 Task: Write and save a response "If a user needs to get somewhere e.g. commuting to work, why not get a ride from someone who is going to the same direction daily".
Action: Mouse moved to (539, 66)
Screenshot: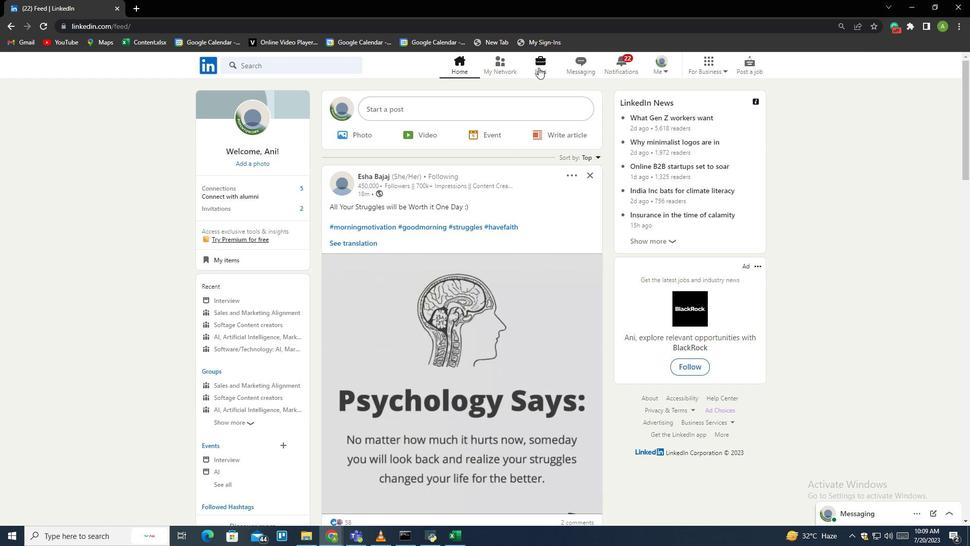 
Action: Mouse pressed left at (539, 66)
Screenshot: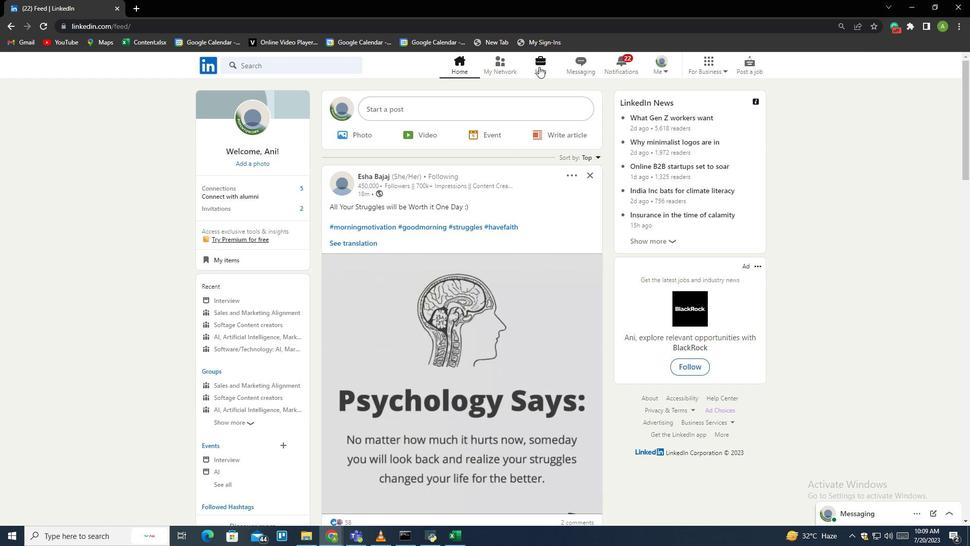 
Action: Mouse moved to (241, 342)
Screenshot: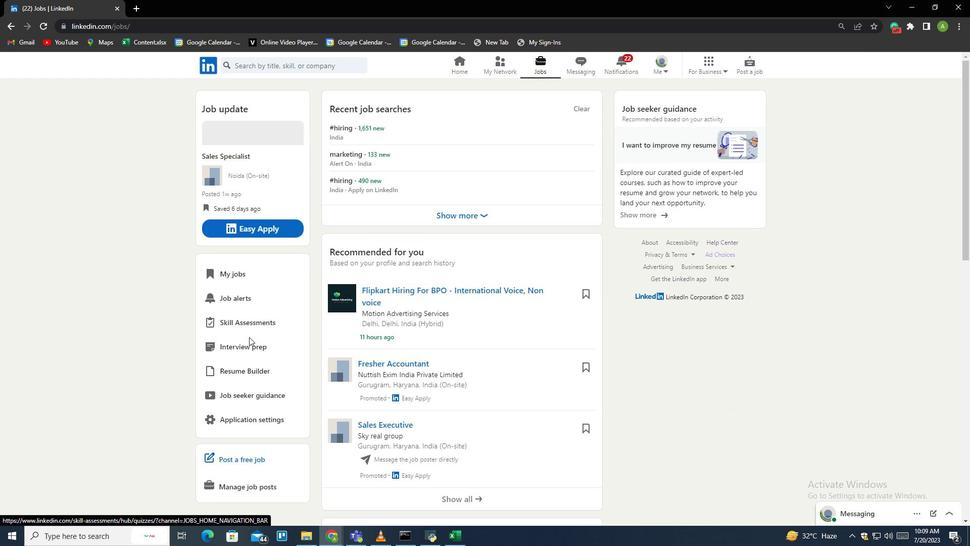
Action: Mouse pressed left at (241, 342)
Screenshot: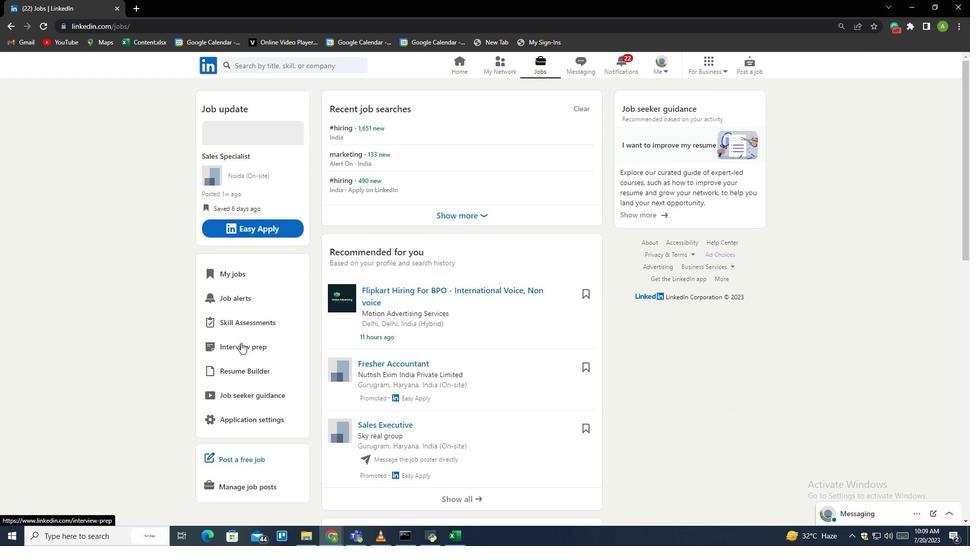 
Action: Mouse moved to (309, 111)
Screenshot: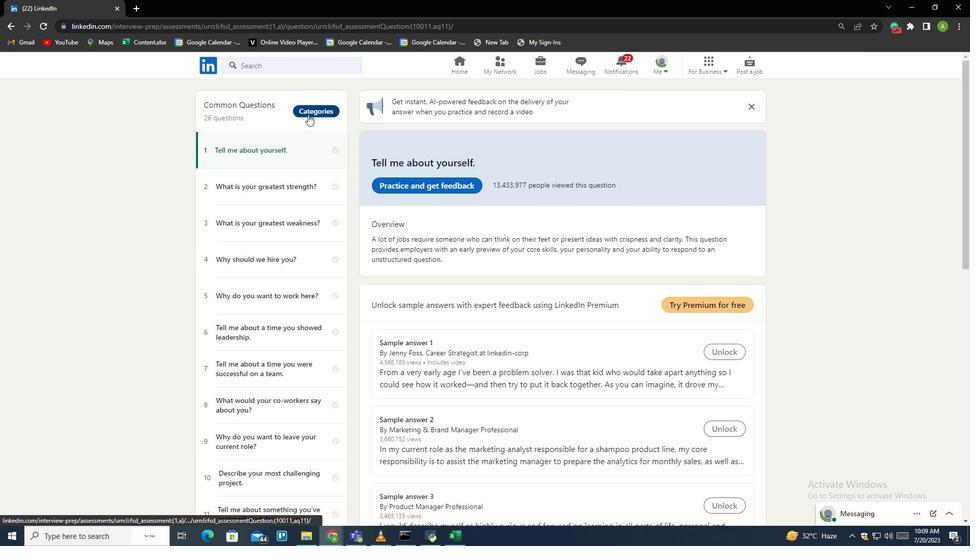 
Action: Mouse pressed left at (309, 111)
Screenshot: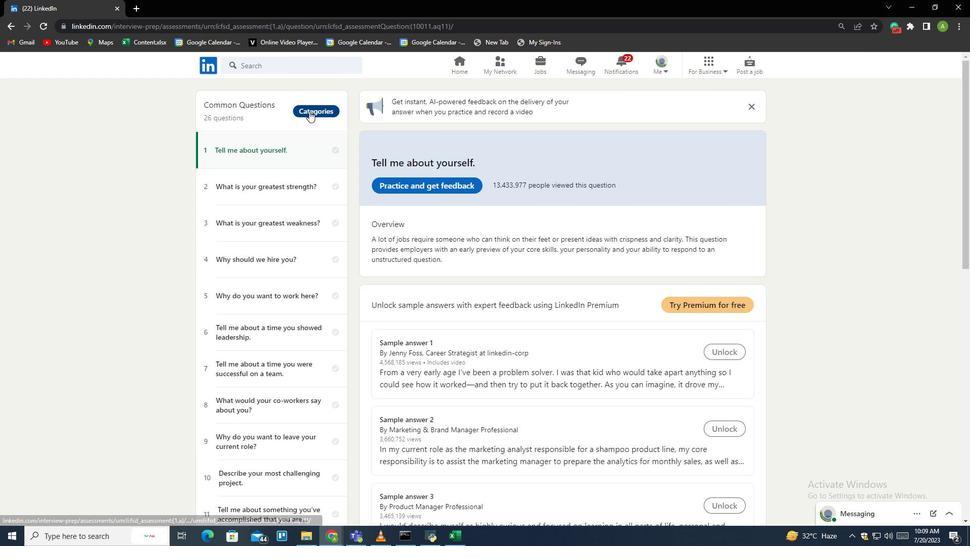 
Action: Mouse moved to (245, 505)
Screenshot: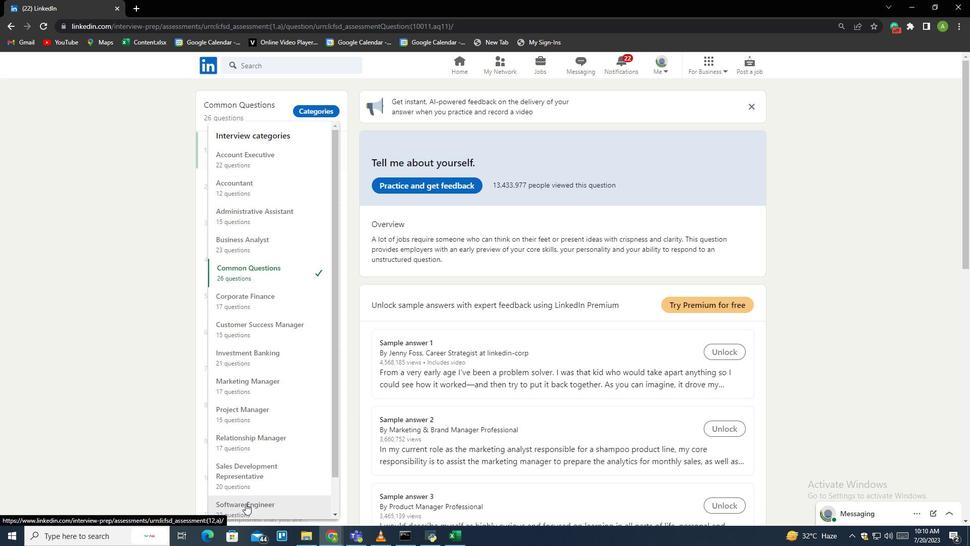 
Action: Mouse pressed left at (245, 505)
Screenshot: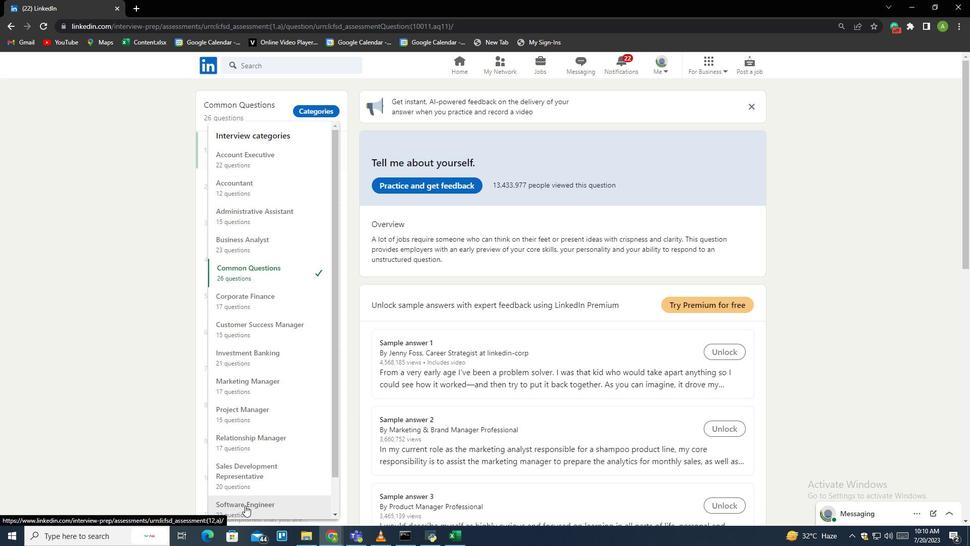 
Action: Mouse moved to (265, 230)
Screenshot: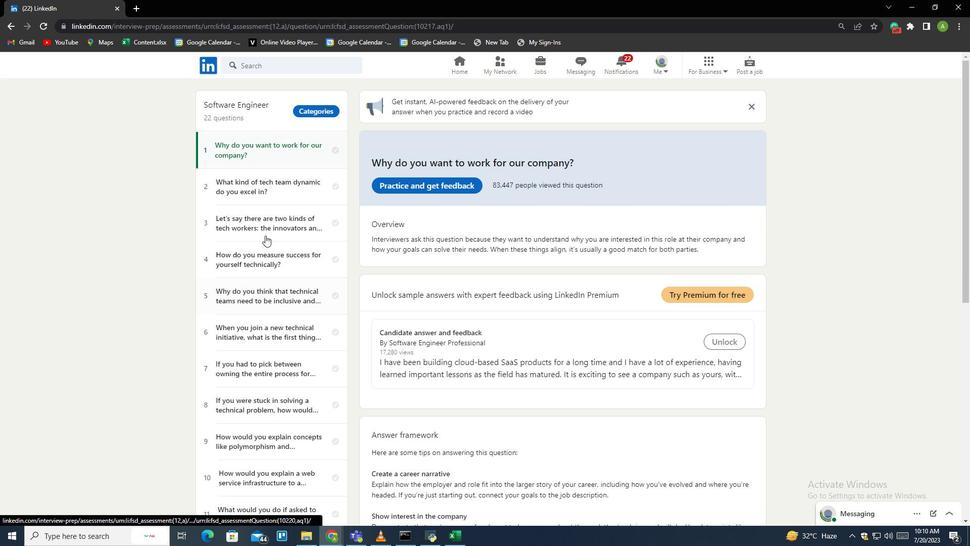 
Action: Mouse scrolled (265, 230) with delta (0, 0)
Screenshot: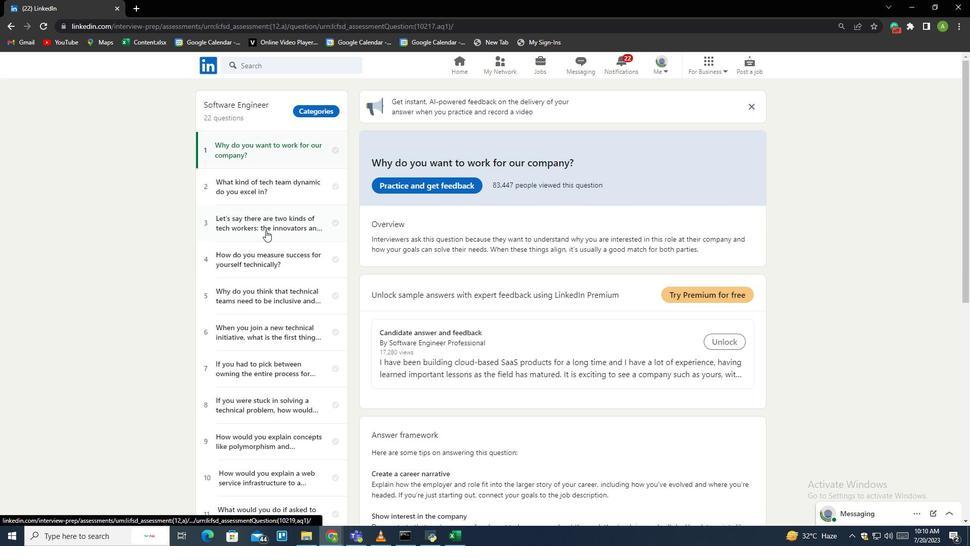 
Action: Mouse scrolled (265, 230) with delta (0, 0)
Screenshot: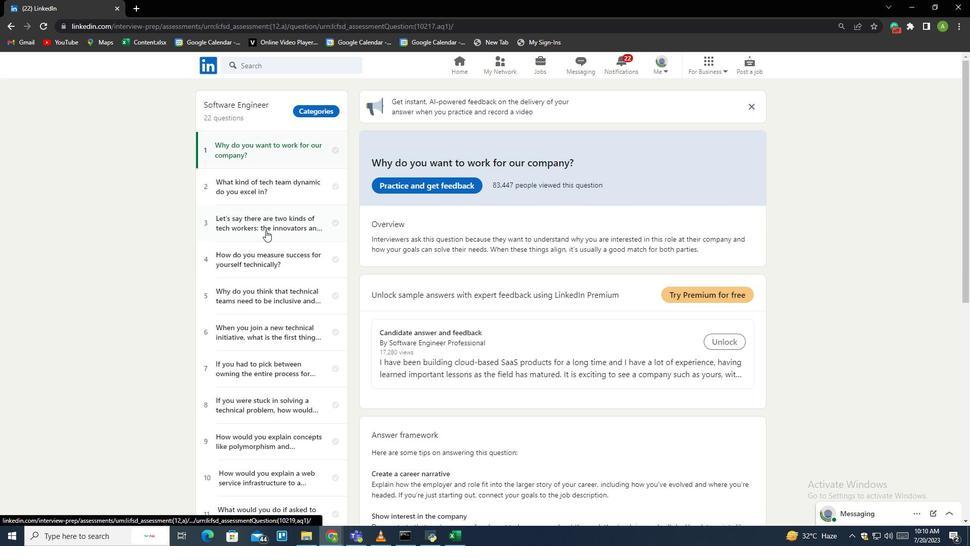 
Action: Mouse scrolled (265, 230) with delta (0, 0)
Screenshot: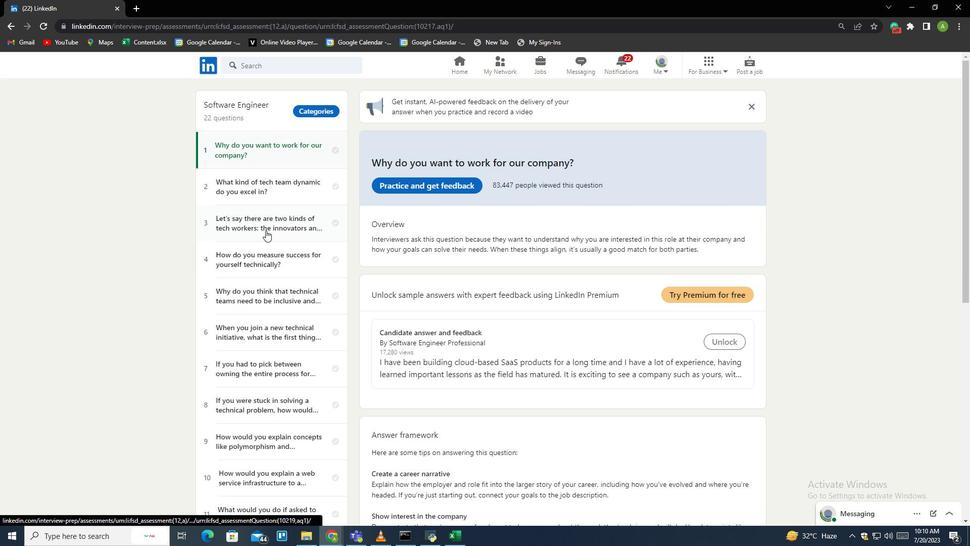 
Action: Mouse scrolled (265, 230) with delta (0, 0)
Screenshot: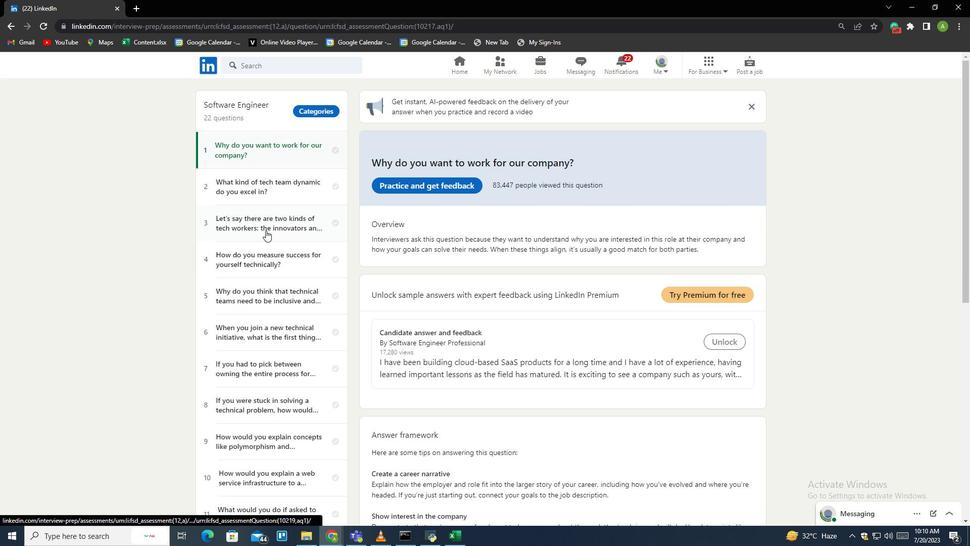 
Action: Mouse scrolled (265, 230) with delta (0, 0)
Screenshot: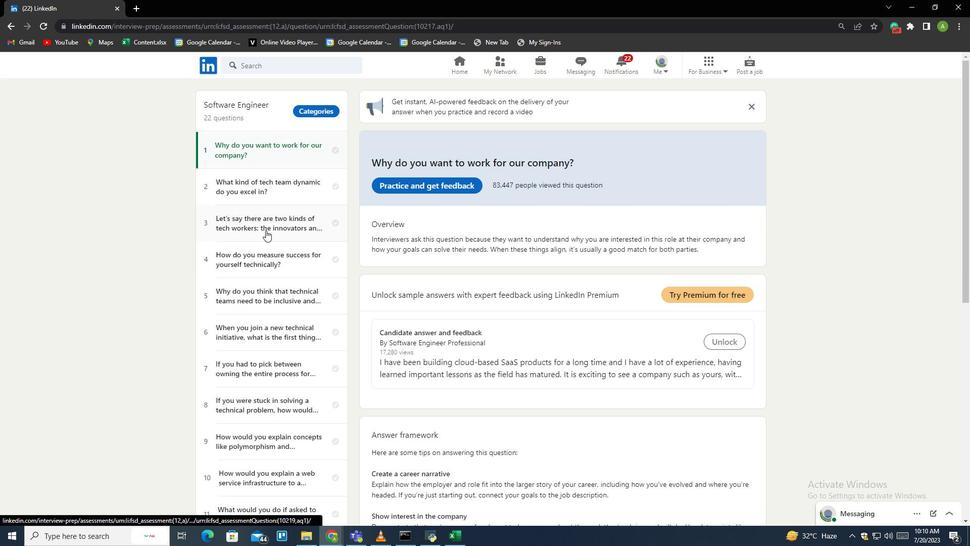 
Action: Mouse moved to (253, 332)
Screenshot: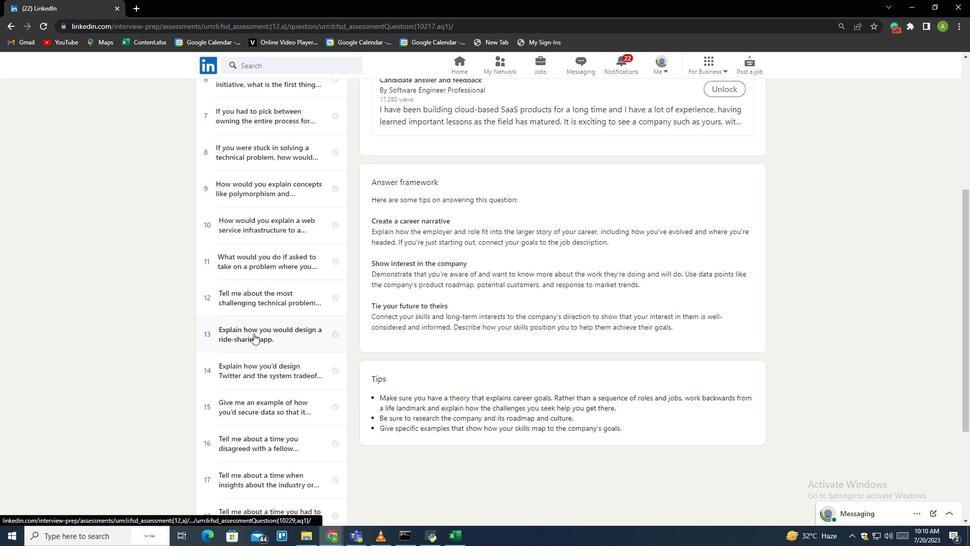 
Action: Mouse pressed left at (253, 332)
Screenshot: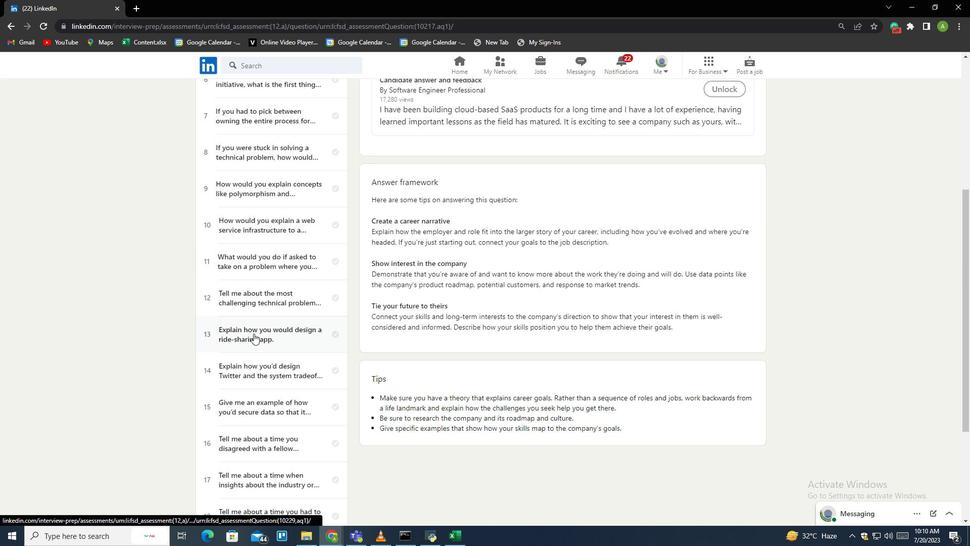 
Action: Mouse moved to (407, 186)
Screenshot: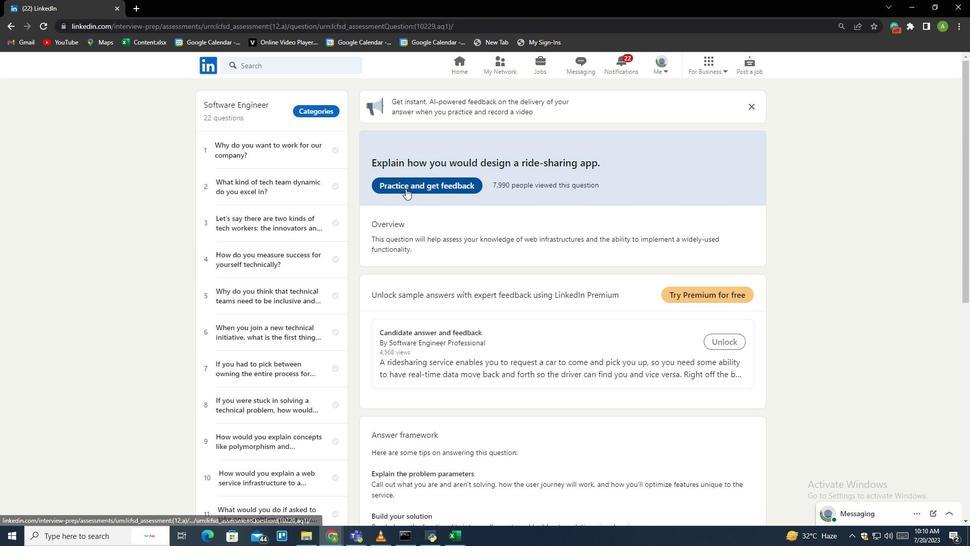 
Action: Mouse pressed left at (407, 186)
Screenshot: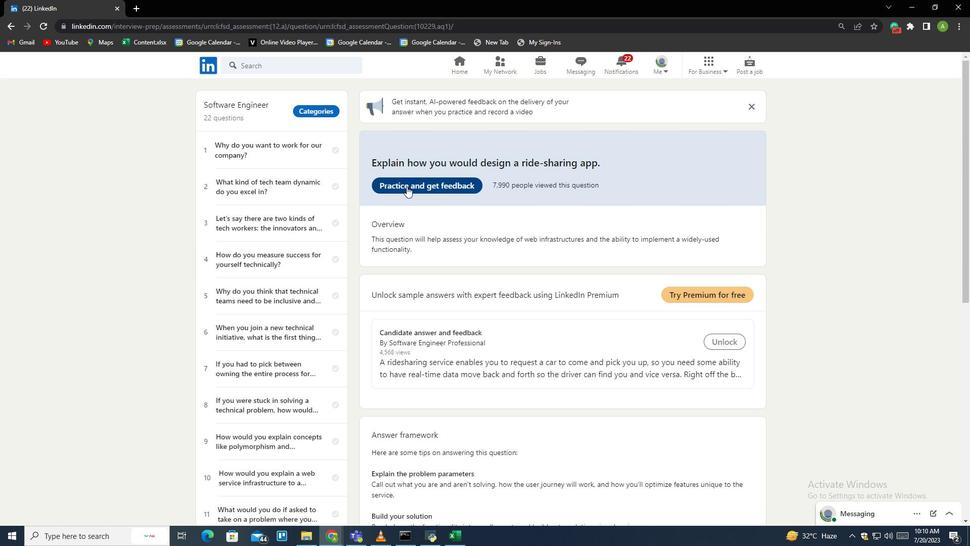 
Action: Mouse moved to (465, 319)
Screenshot: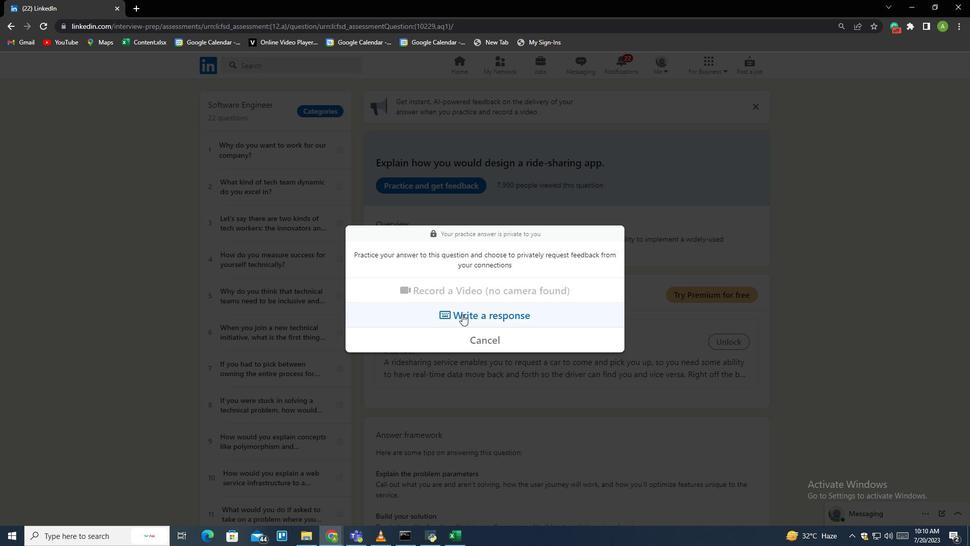 
Action: Mouse pressed left at (465, 319)
Screenshot: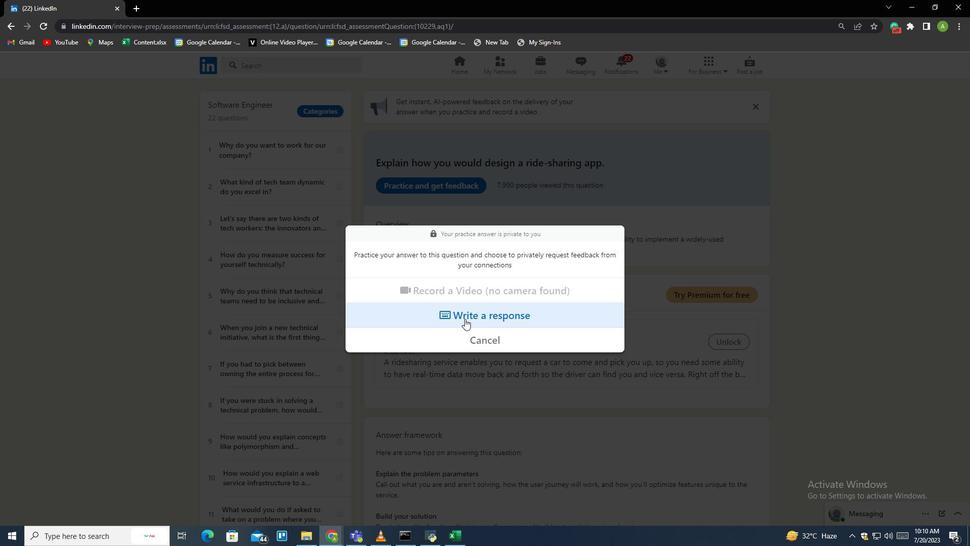 
Action: Mouse moved to (444, 252)
Screenshot: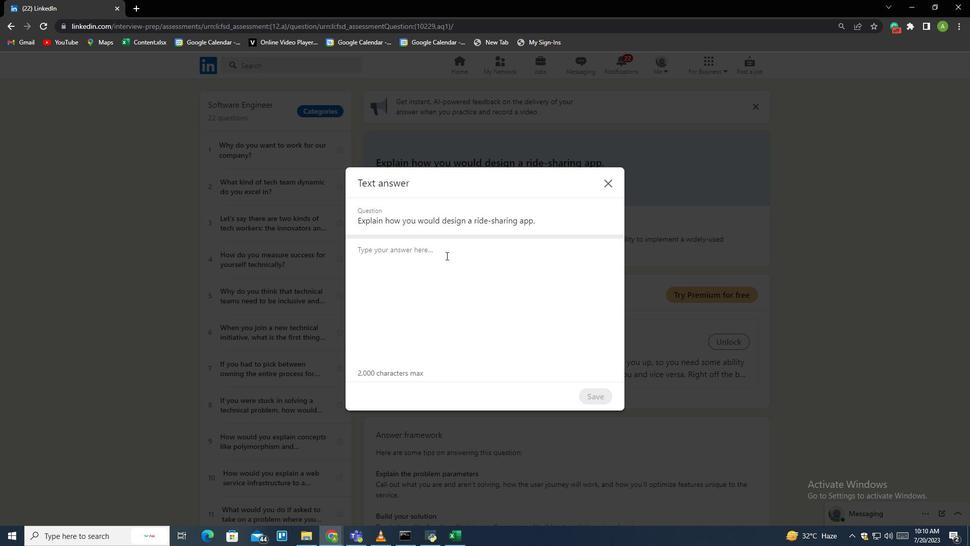 
Action: Mouse pressed left at (444, 252)
Screenshot: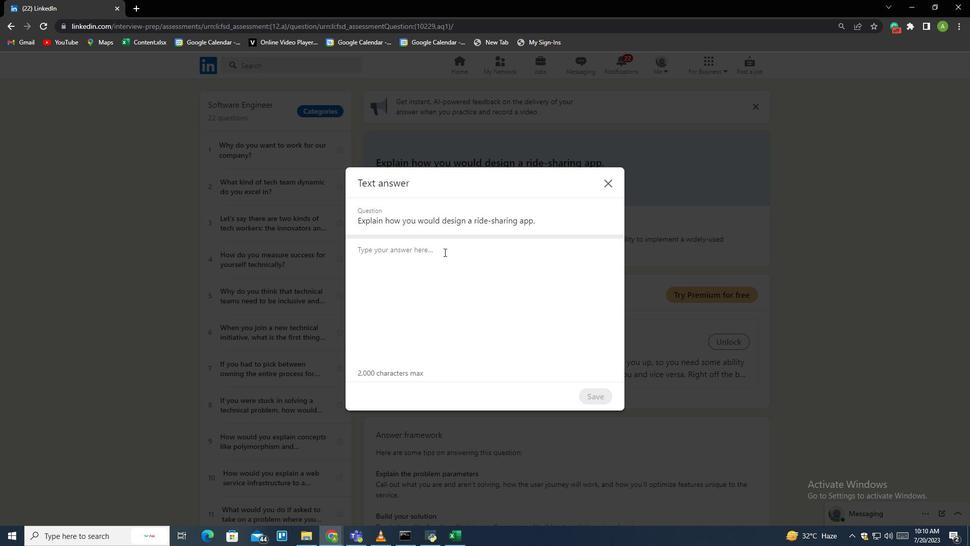 
Action: Key pressed <Key.shift>I<Key.space>f<Key.backspace><Key.backspace>f<Key.space>a<Key.space>user<Key.space>needs<Key.space>to<Key.space>get<Key.space>somet<Key.backspace>where<Key.space>e.g.<Key.space>commuting<Key.space>to<Key.space>work,<Key.space>why<Key.space>not<Key.space>get<Key.space>a<Key.space>ride<Key.space>from<Key.space>somwi<Key.backspace><Key.backspace>wo<Key.backspace><Key.backspace>eone<Key.space>who<Key.space>is<Key.space>gi<Key.backspace>oing<Key.space>to<Key.space>the<Key.space>same<Key.space>direction<Key.space>daily
Screenshot: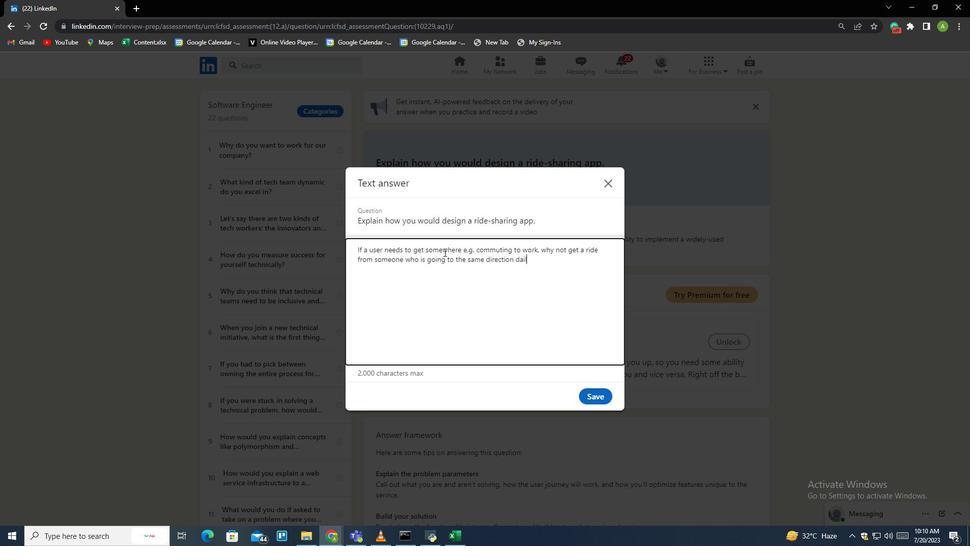 
Action: Mouse moved to (592, 397)
Screenshot: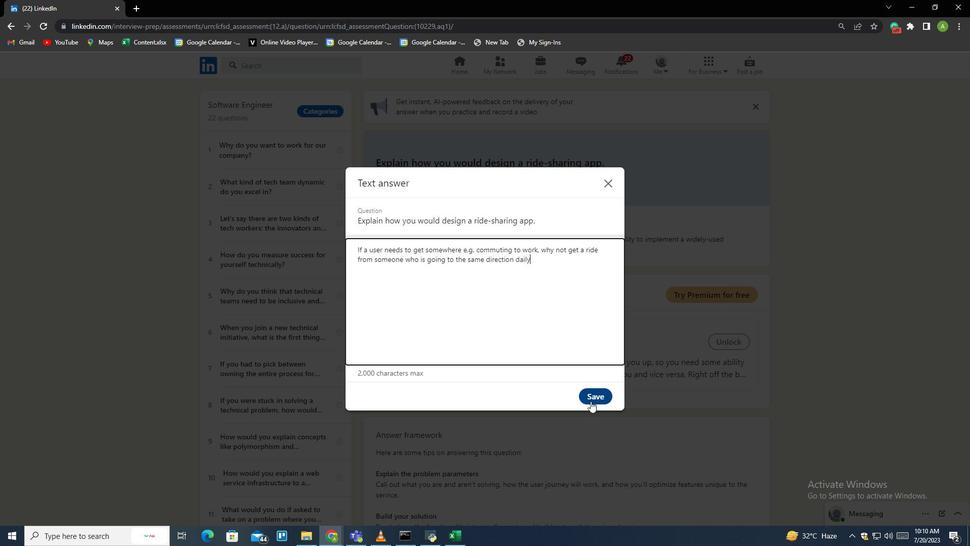 
Action: Mouse pressed left at (592, 397)
Screenshot: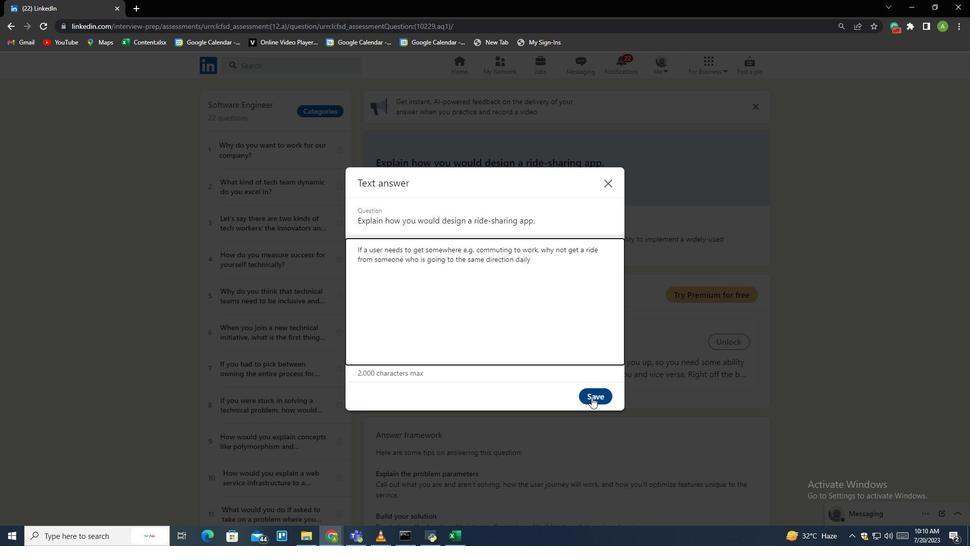 
